 Task: Make in the project BroaderPath an epic 'Software License Management'. Create in the project BroaderPath an epic 'Hardware Asset Management'. Add in the project BroaderPath an epic 'Patch Management'
Action: Mouse moved to (191, 55)
Screenshot: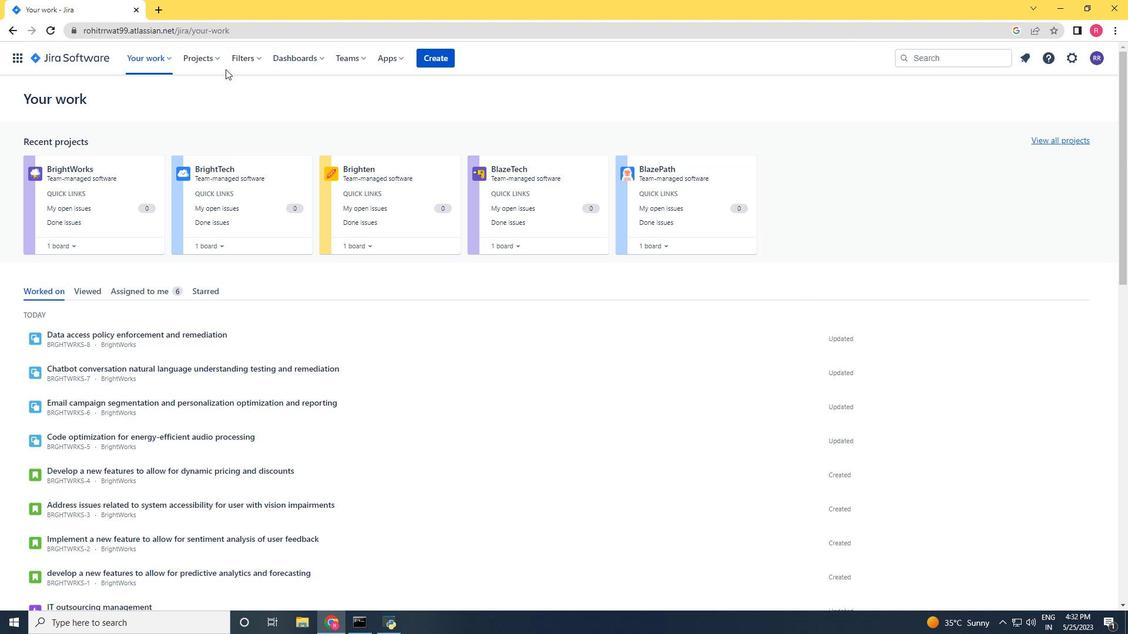 
Action: Mouse pressed left at (191, 55)
Screenshot: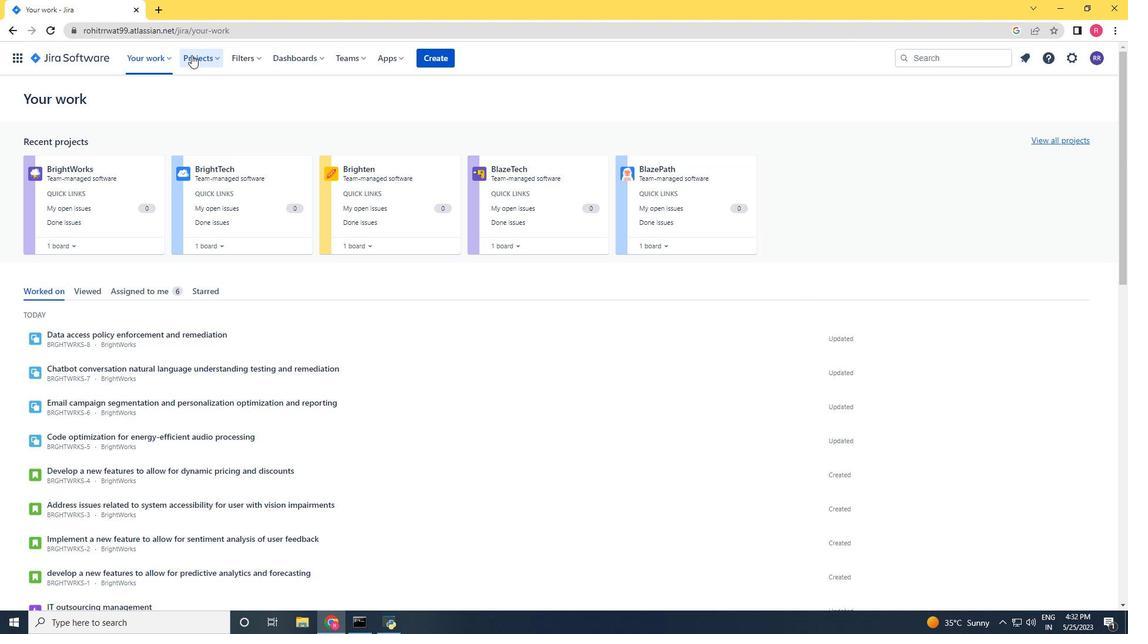 
Action: Mouse moved to (229, 110)
Screenshot: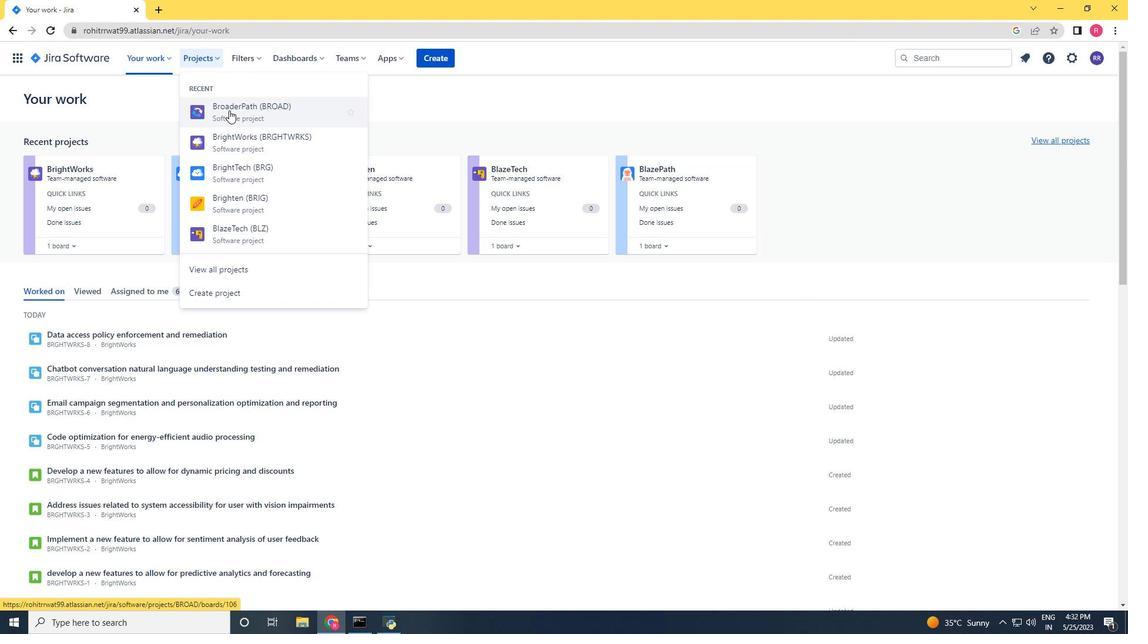 
Action: Mouse pressed left at (229, 110)
Screenshot: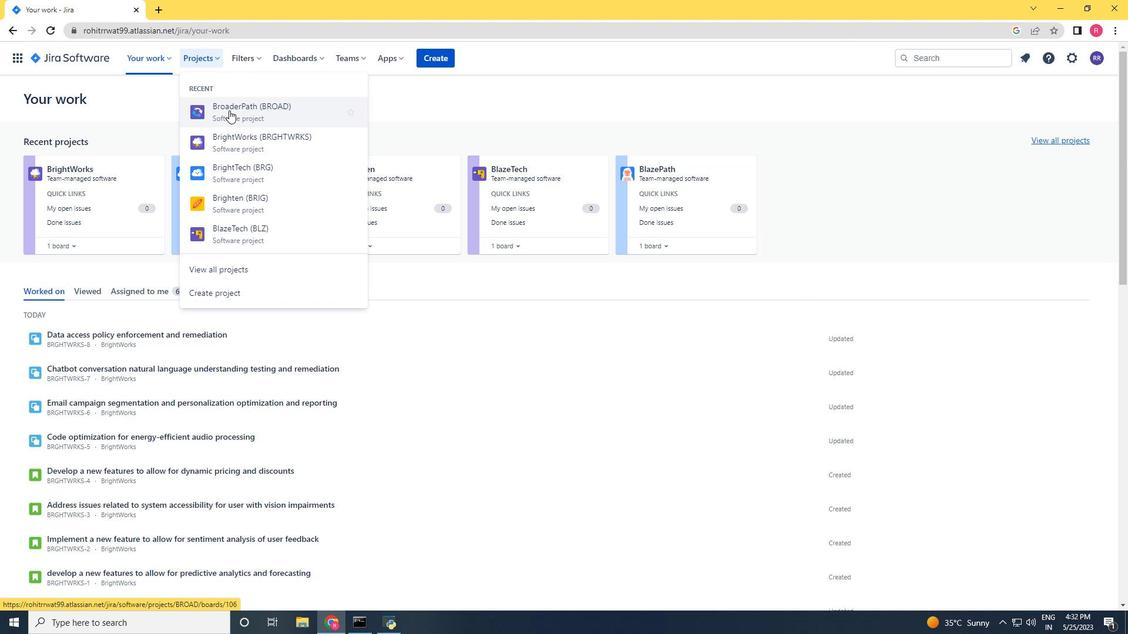 
Action: Mouse moved to (94, 175)
Screenshot: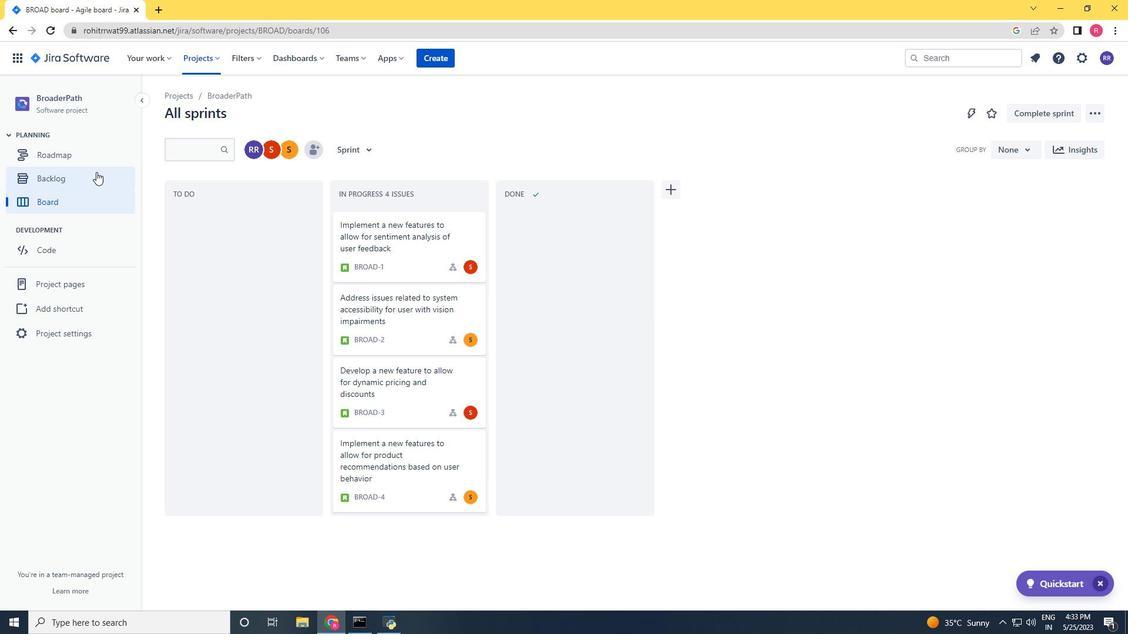 
Action: Mouse pressed left at (94, 175)
Screenshot: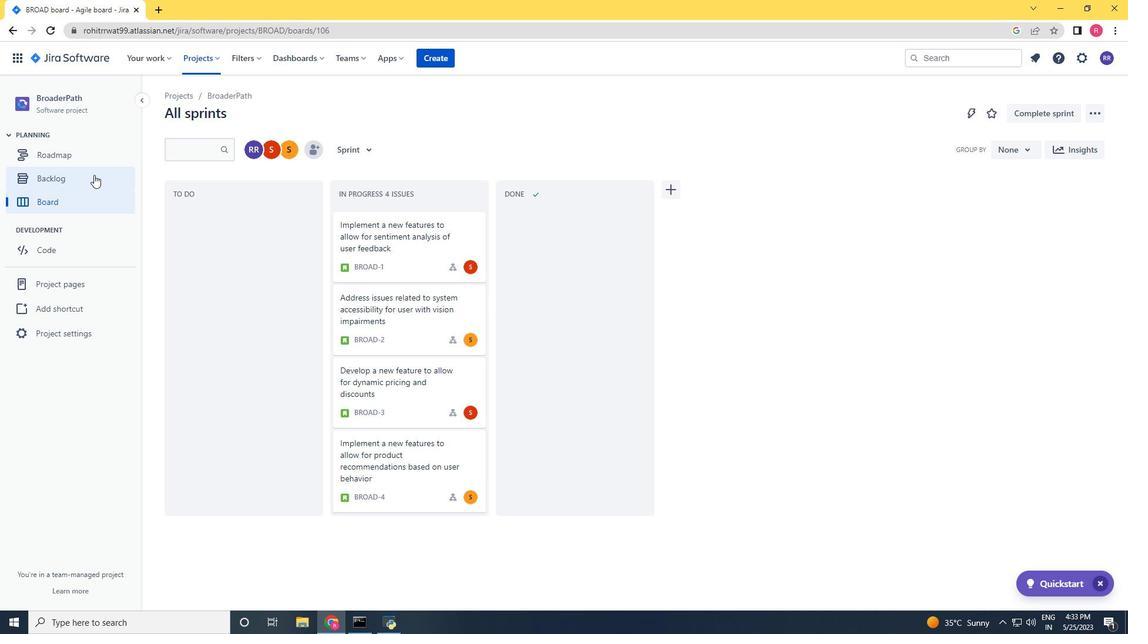 
Action: Mouse moved to (347, 148)
Screenshot: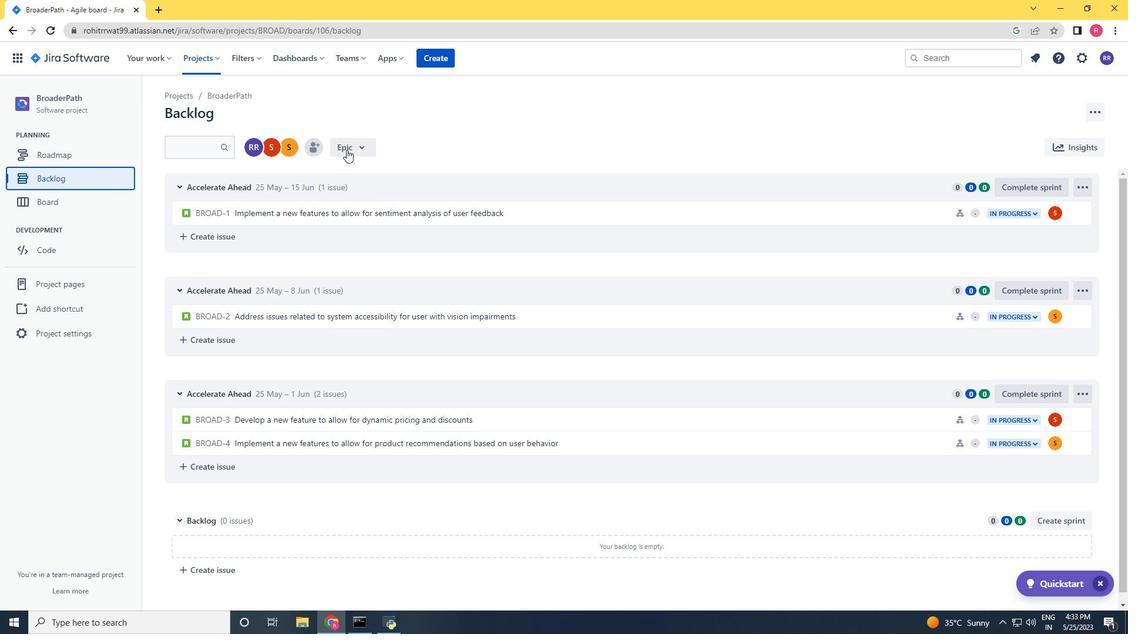 
Action: Mouse pressed left at (347, 148)
Screenshot: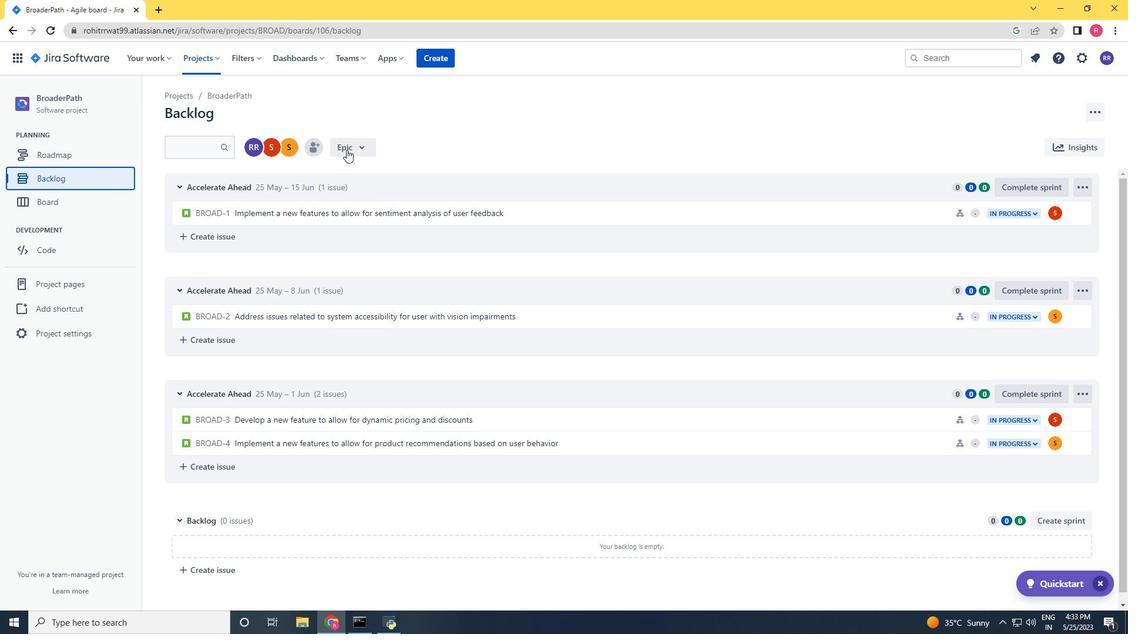 
Action: Mouse moved to (356, 225)
Screenshot: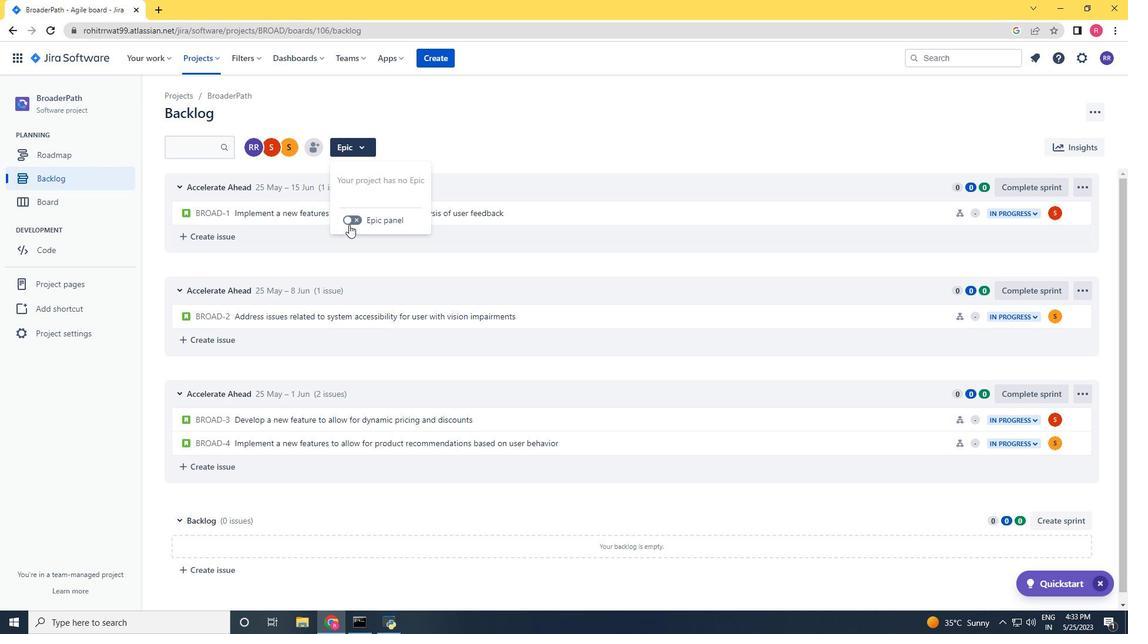 
Action: Mouse pressed left at (356, 225)
Screenshot: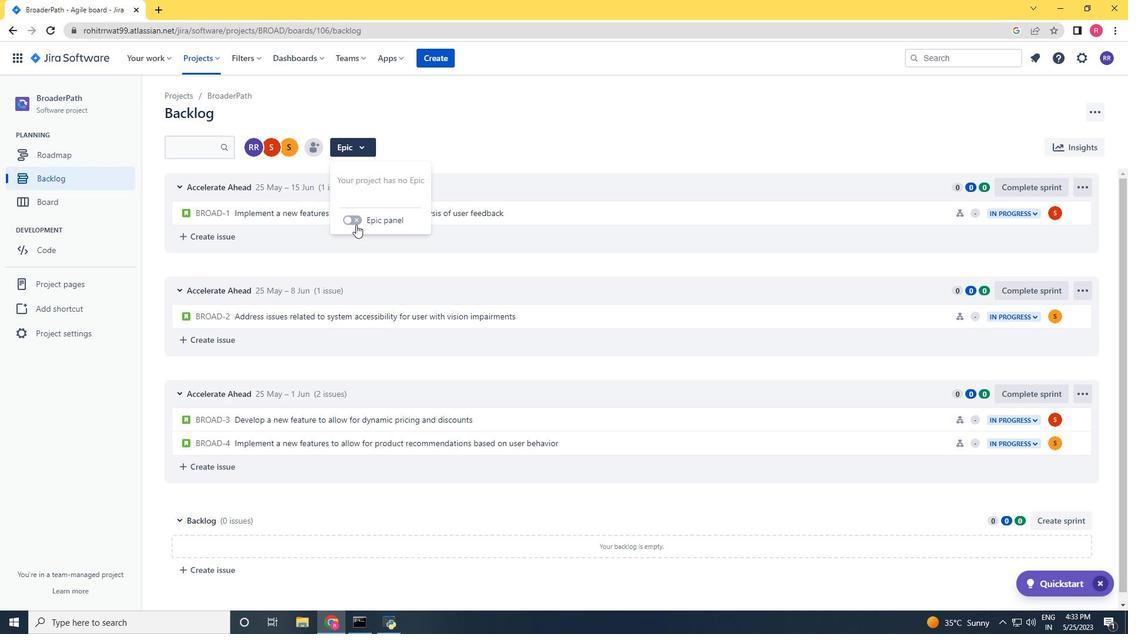 
Action: Mouse moved to (239, 405)
Screenshot: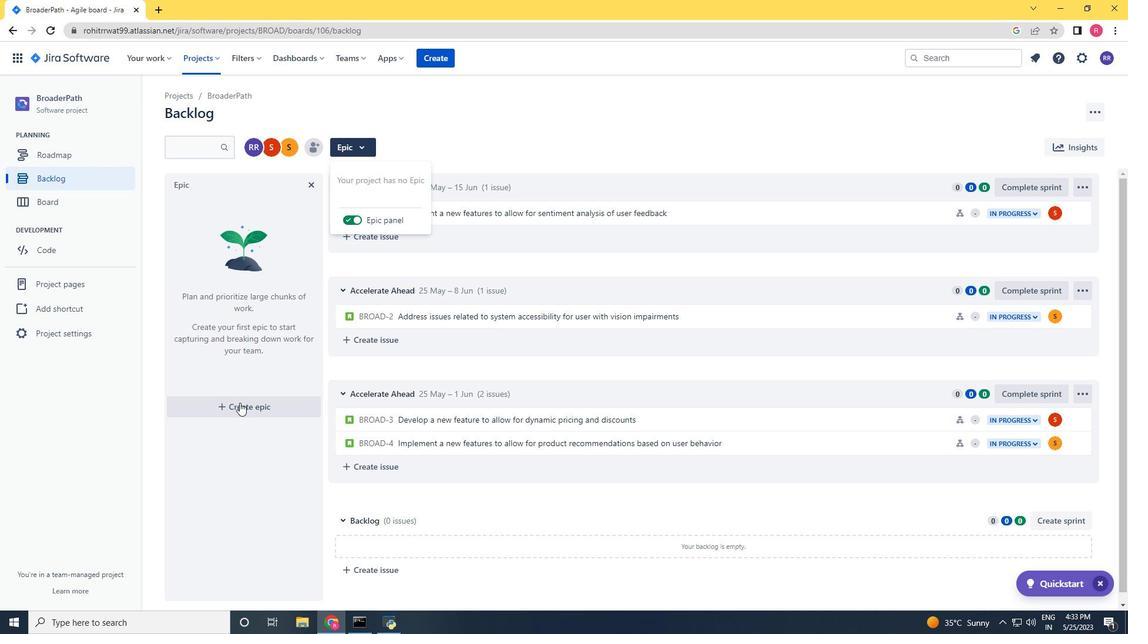 
Action: Mouse pressed left at (239, 405)
Screenshot: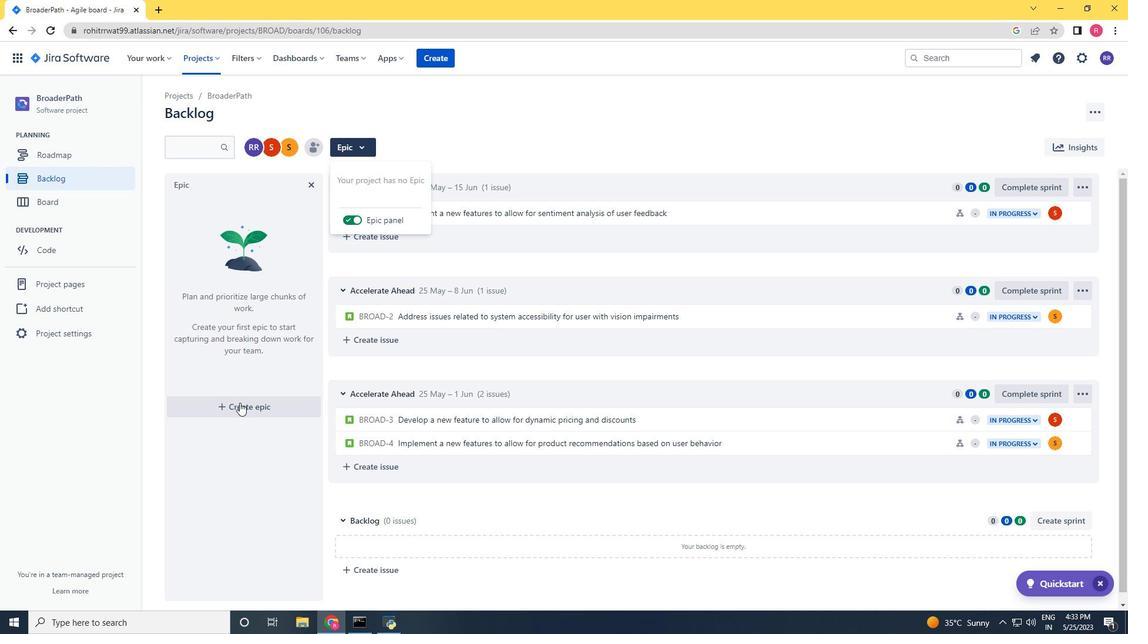 
Action: Mouse moved to (841, 8)
Screenshot: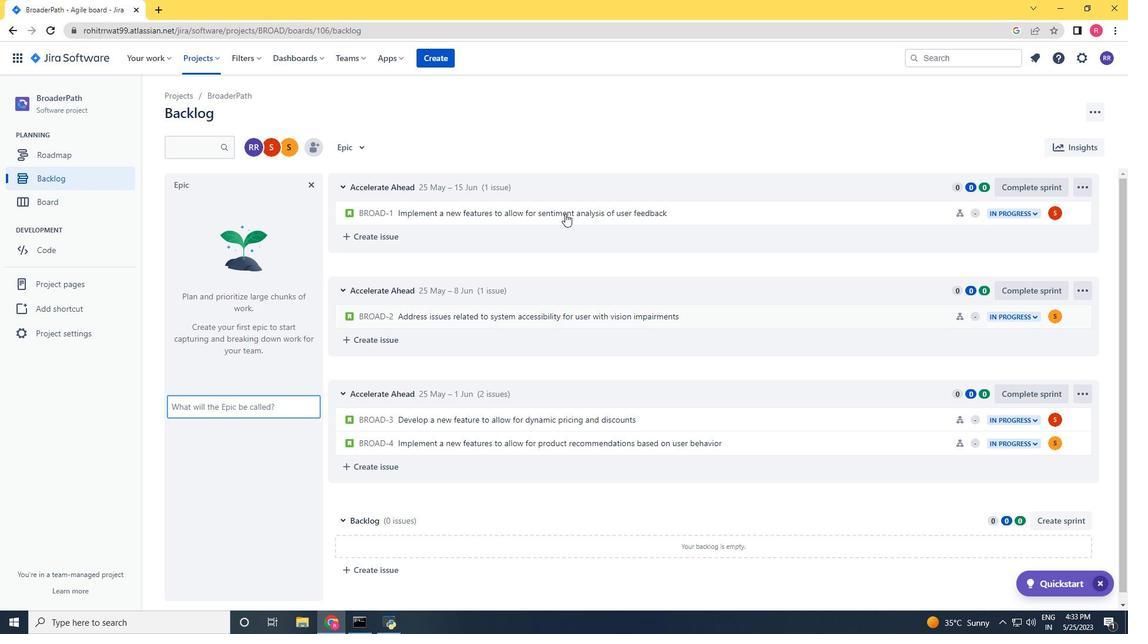 
Action: Key pressed <Key.shift>S
Screenshot: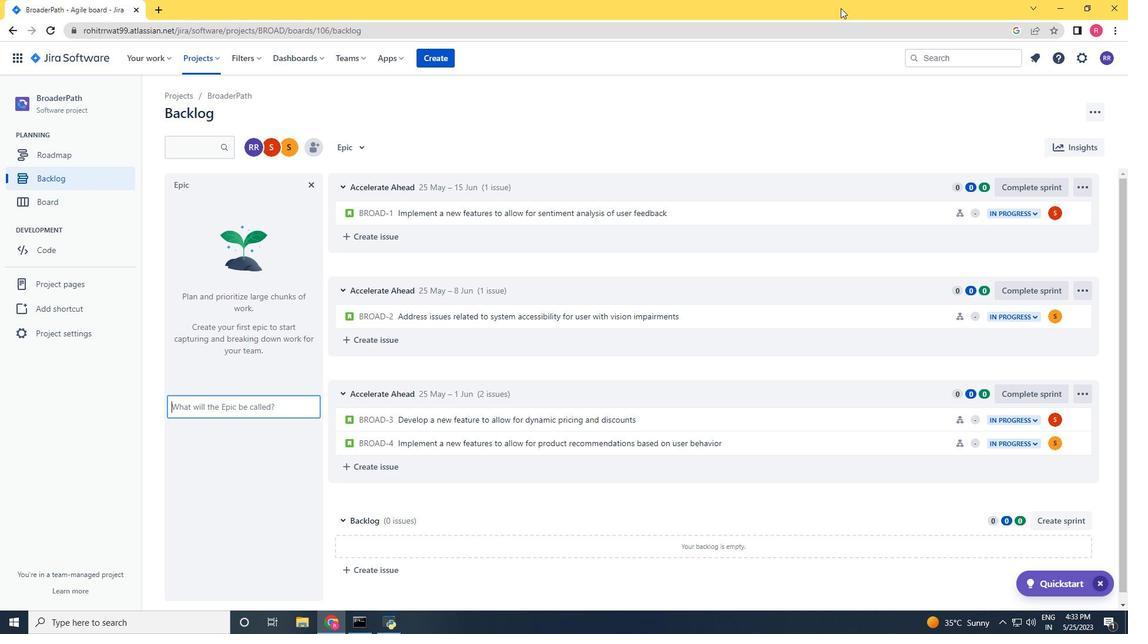 
Action: Mouse moved to (864, 0)
Screenshot: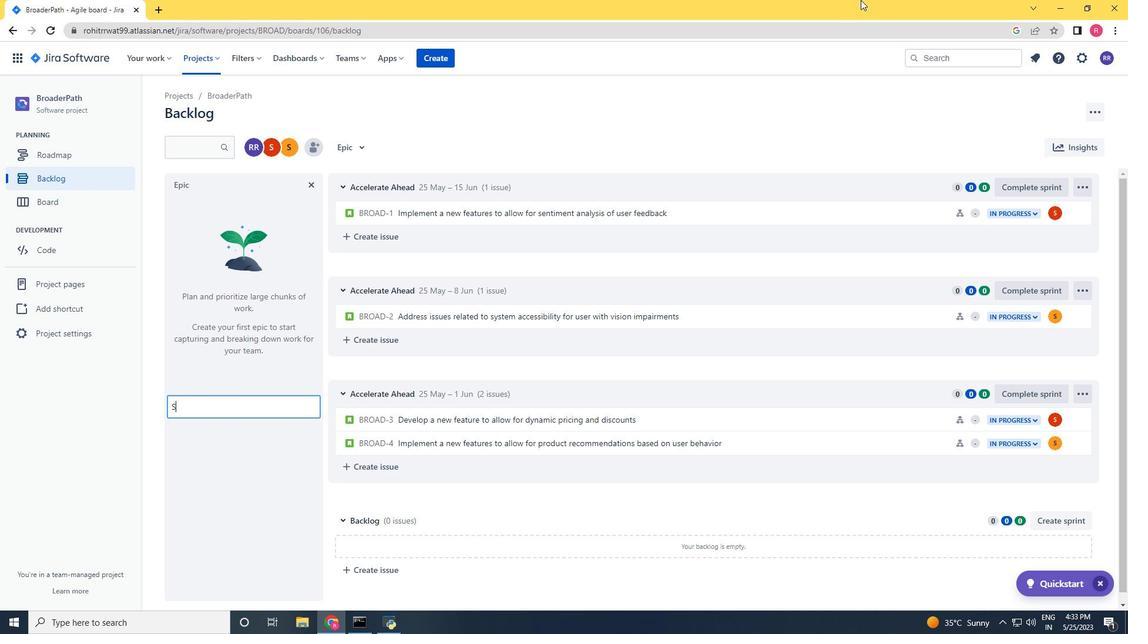 
Action: Key pressed o
Screenshot: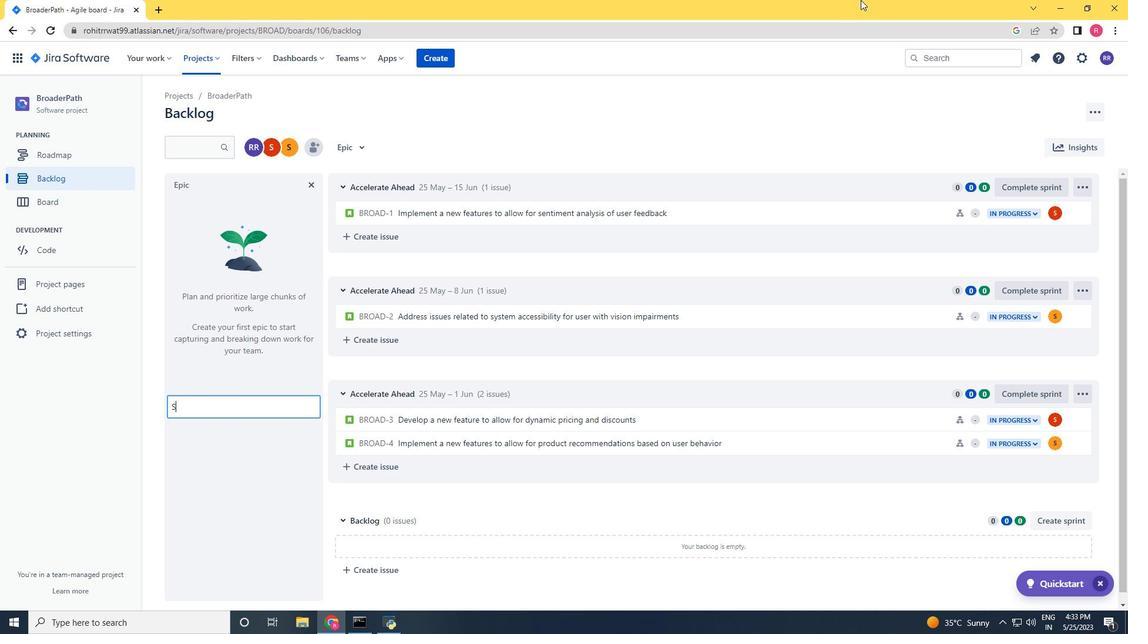 
Action: Mouse moved to (872, 0)
Screenshot: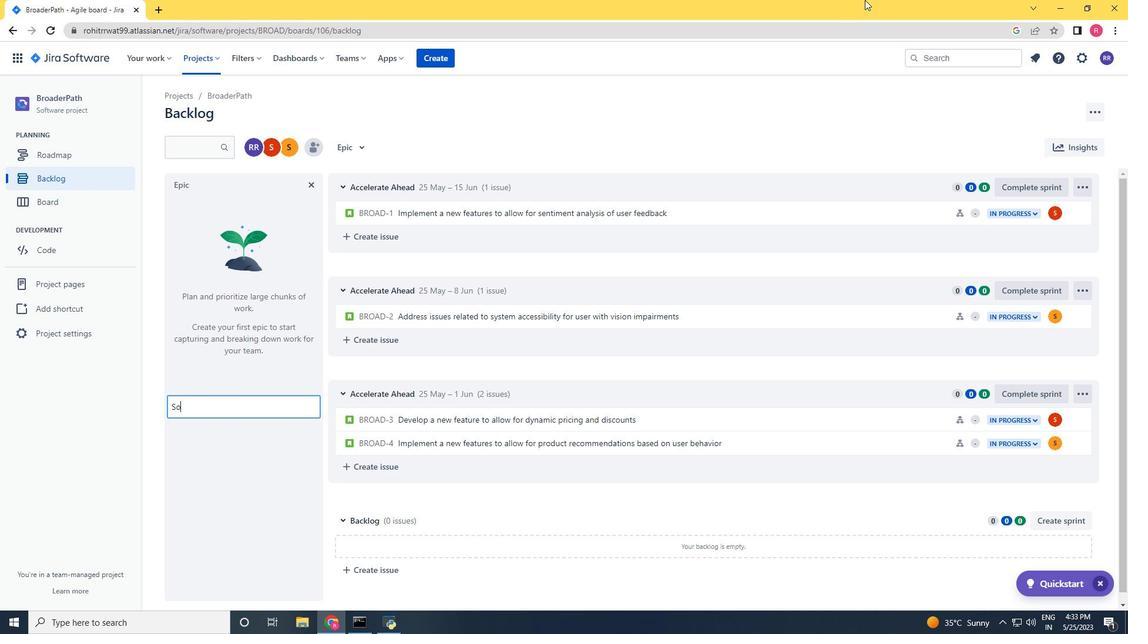 
Action: Key pressed ftware<Key.space><Key.shift>License<Key.space><Key.shift>Management<Key.space><Key.enter><Key.shift><Key.shift>Hardware<Key.space><Key.shift>Asset<Key.space><Key.shift><Key.shift><Key.shift>Management<Key.space><Key.enter><Key.shift><Key.shift><Key.shift><Key.shift><Key.shift><Key.shift><Key.shift><Key.shift><Key.shift>Patch<Key.space><Key.shift>Management<Key.enter>
Screenshot: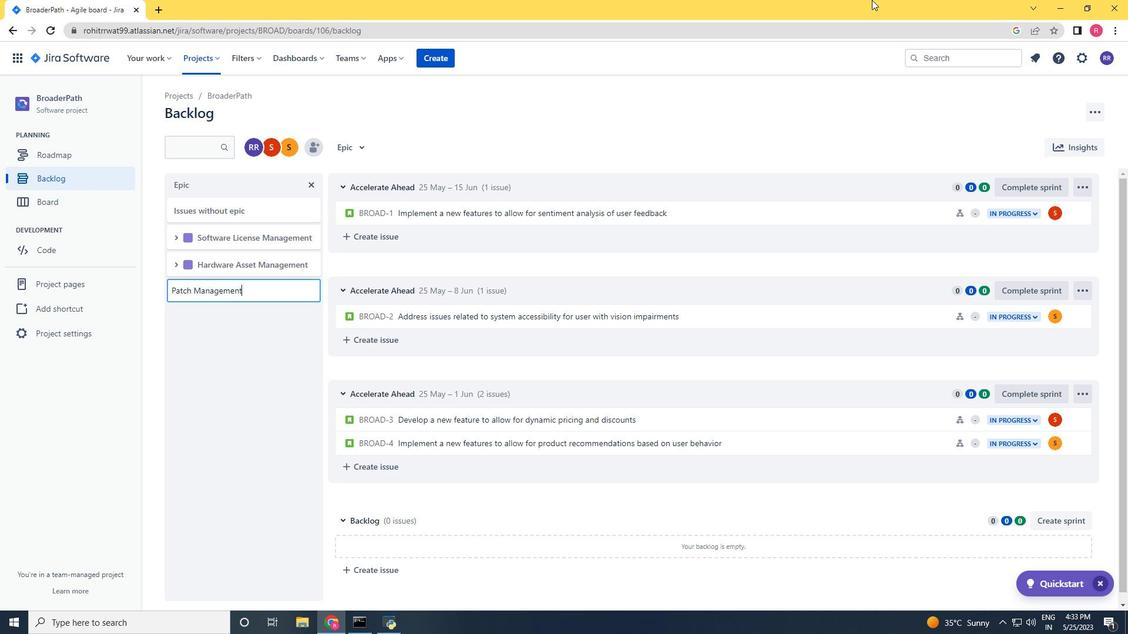 
Action: Mouse moved to (589, 353)
Screenshot: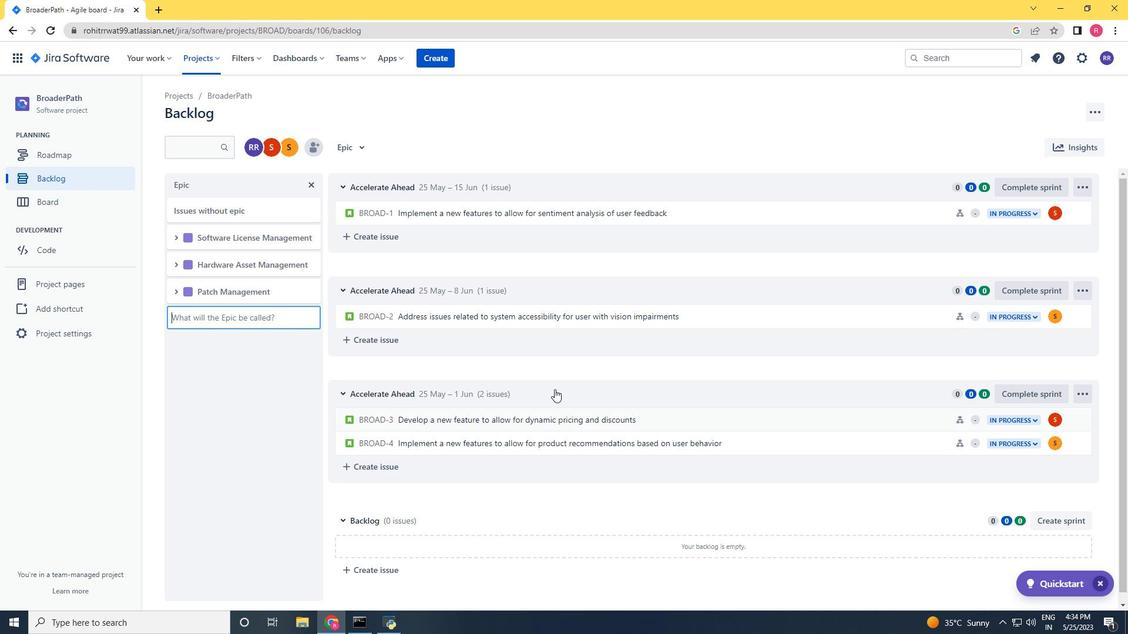 
Action: Mouse scrolled (589, 352) with delta (0, 0)
Screenshot: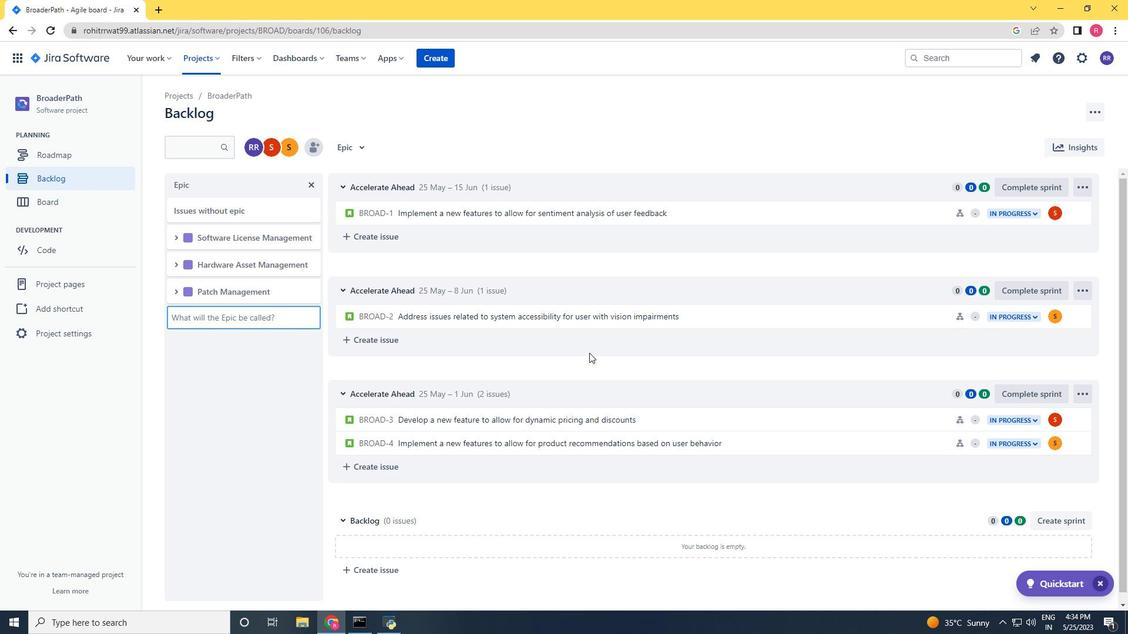 
Action: Mouse scrolled (589, 352) with delta (0, 0)
Screenshot: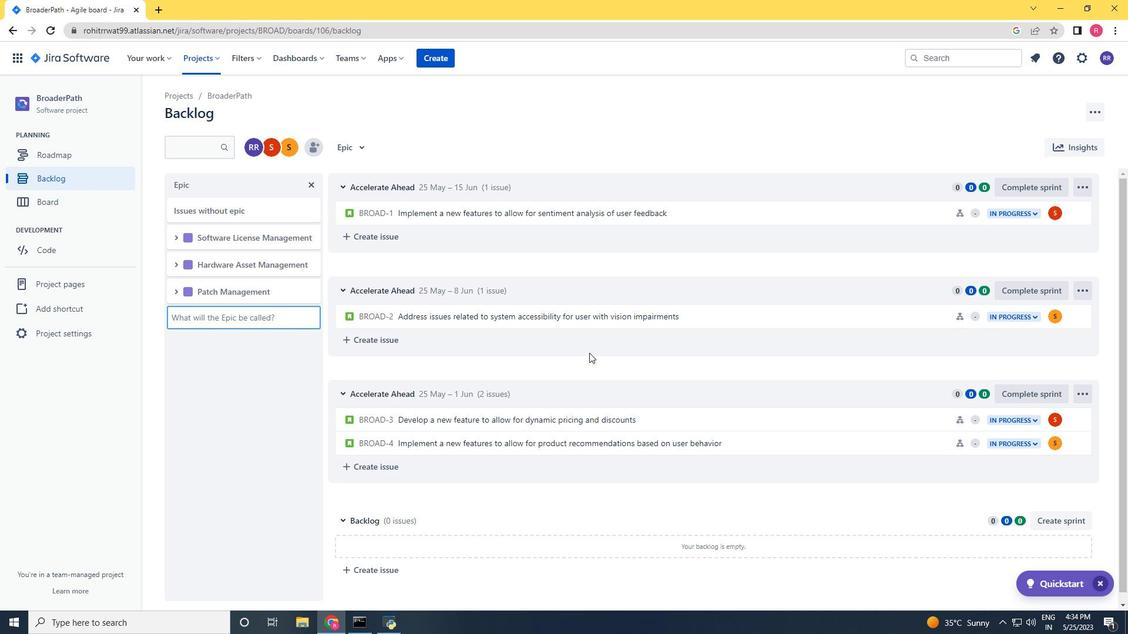 
Action: Mouse scrolled (589, 353) with delta (0, 0)
Screenshot: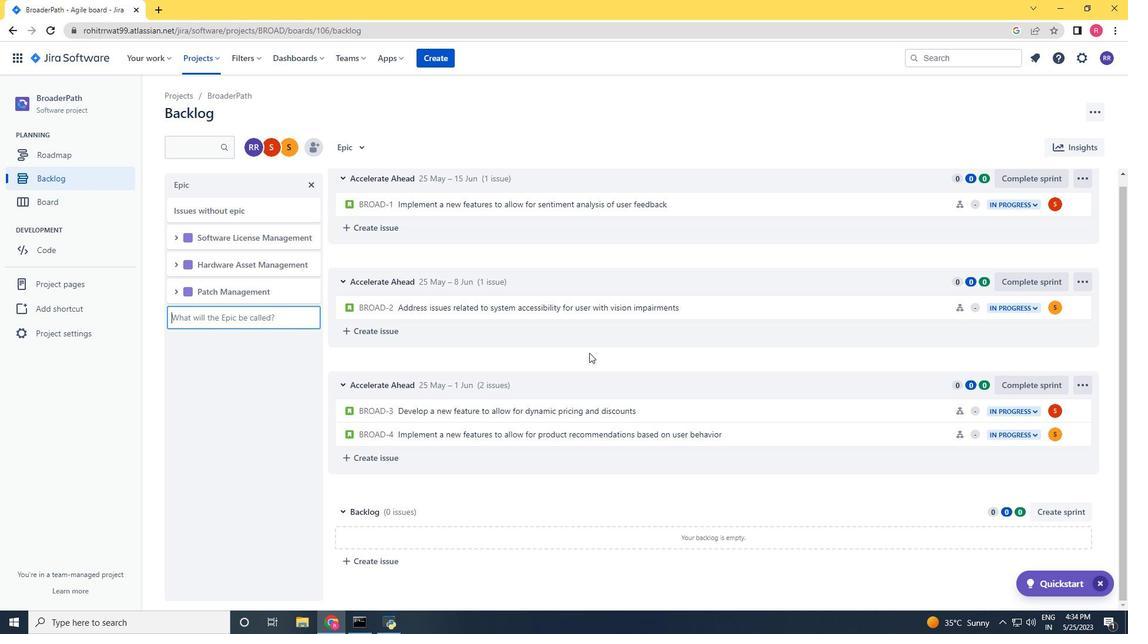 
Action: Mouse scrolled (589, 353) with delta (0, 0)
Screenshot: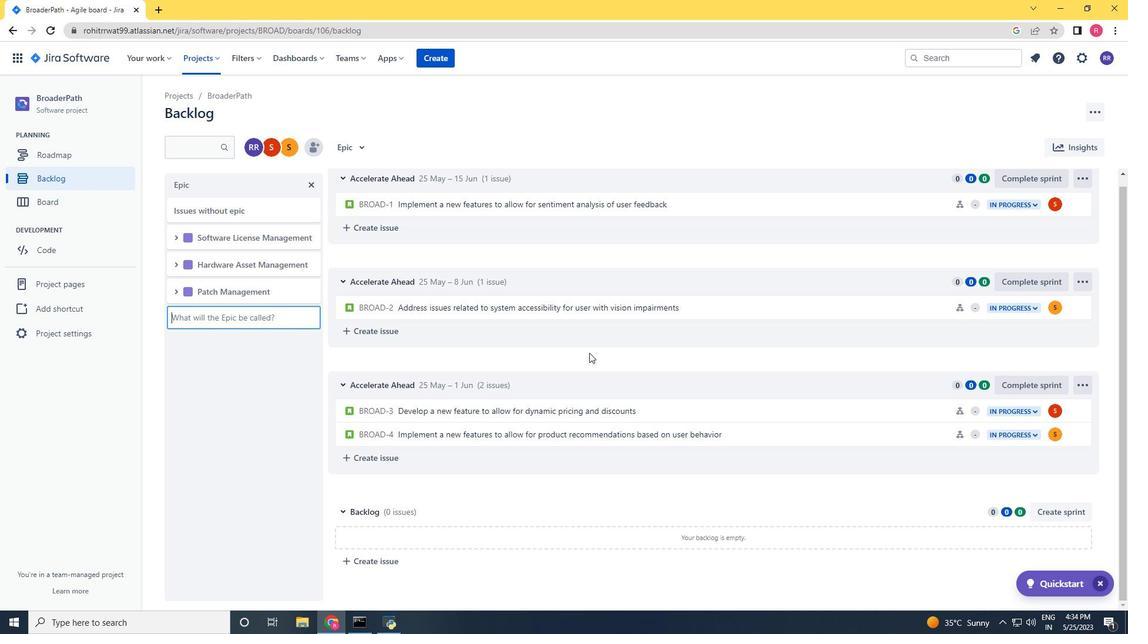 
Action: Mouse scrolled (589, 353) with delta (0, 0)
Screenshot: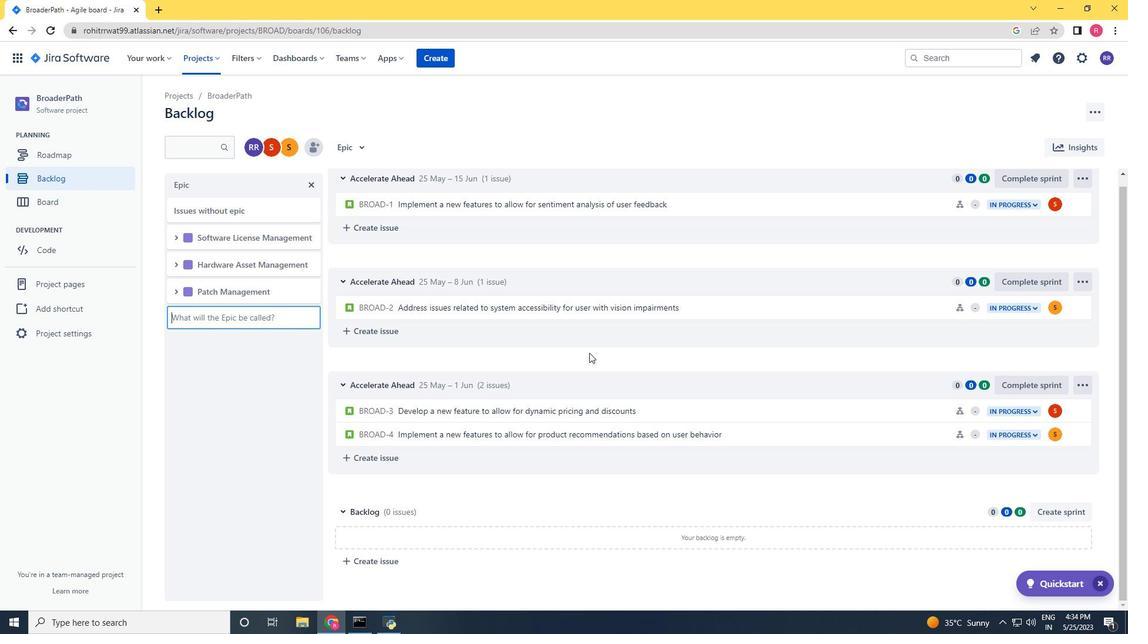 
Action: Mouse moved to (176, 236)
Screenshot: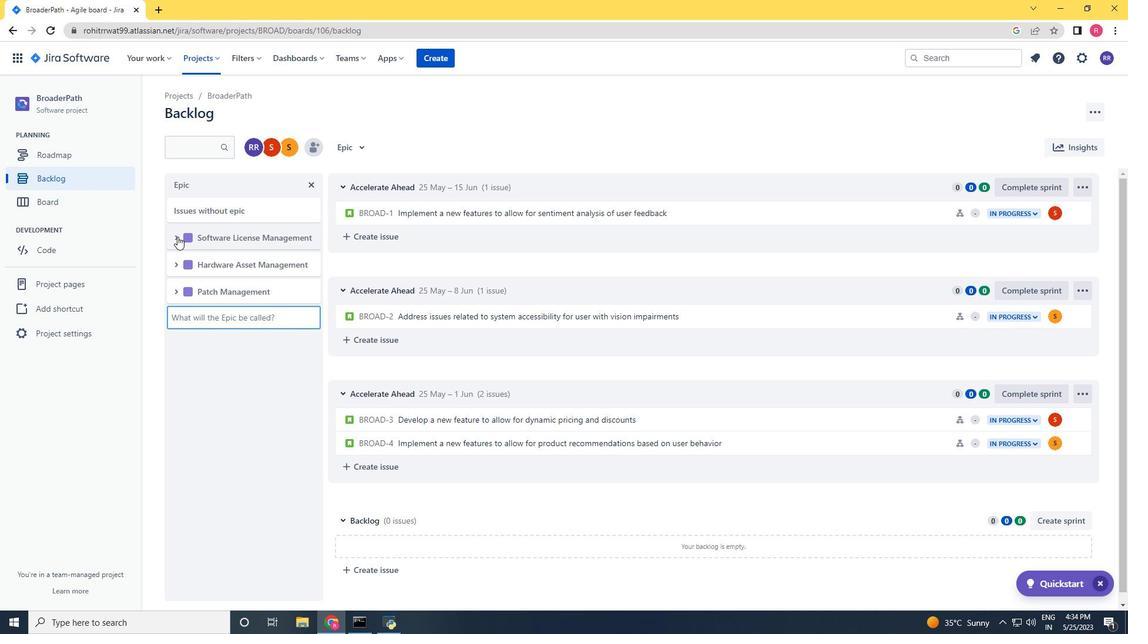
Action: Mouse pressed left at (176, 236)
Screenshot: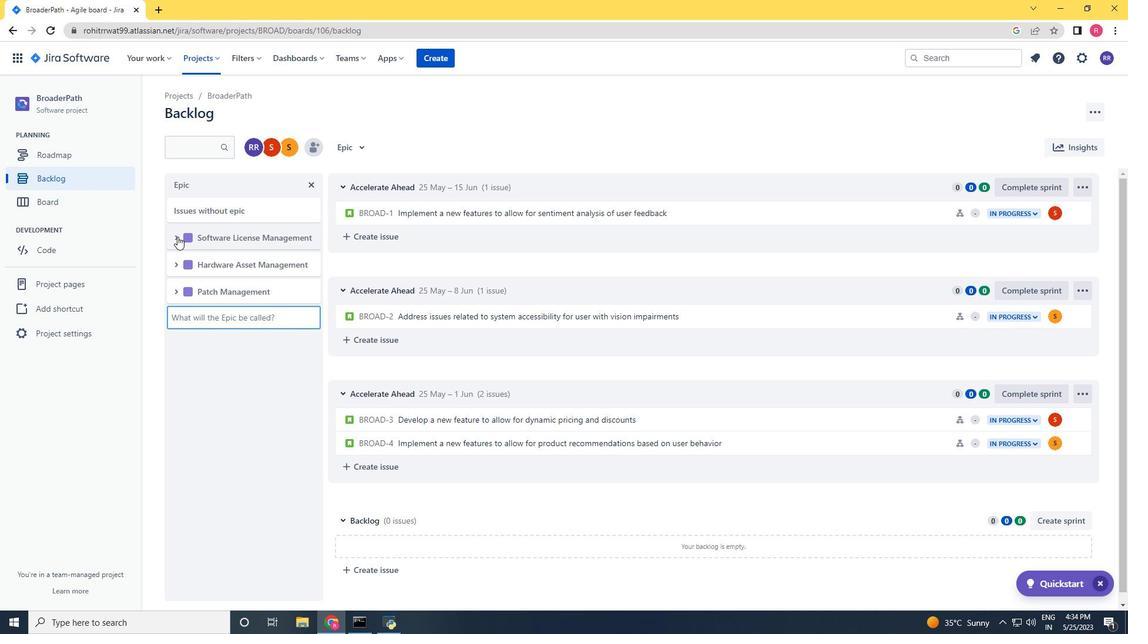 
Action: Mouse moved to (176, 363)
Screenshot: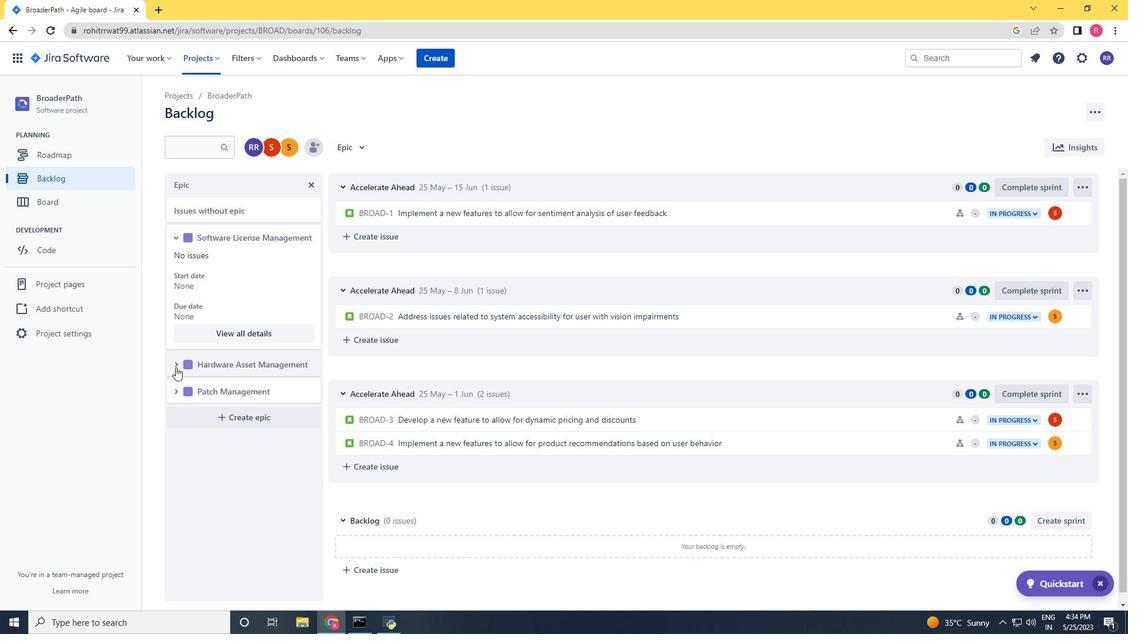 
Action: Mouse pressed left at (176, 363)
Screenshot: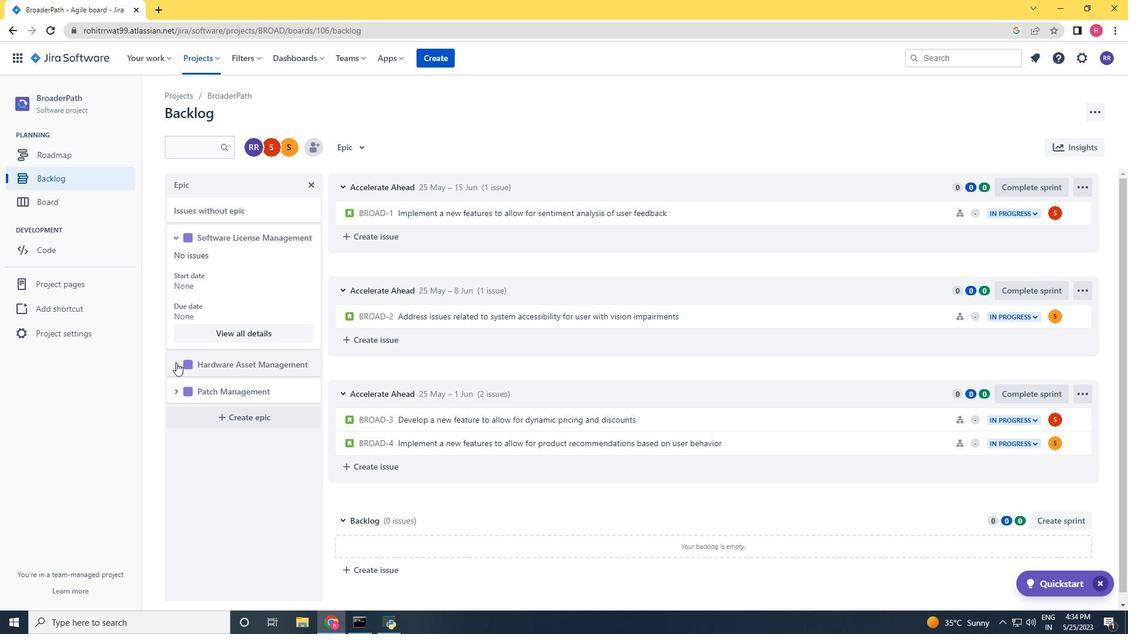
Action: Mouse moved to (176, 493)
Screenshot: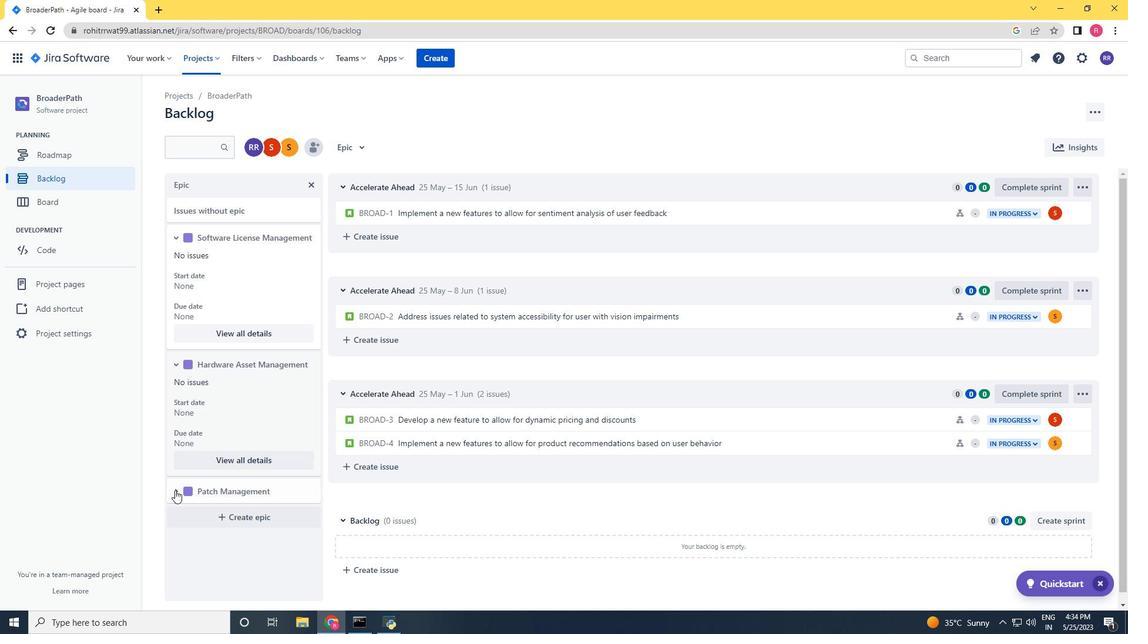 
Action: Mouse pressed left at (176, 493)
Screenshot: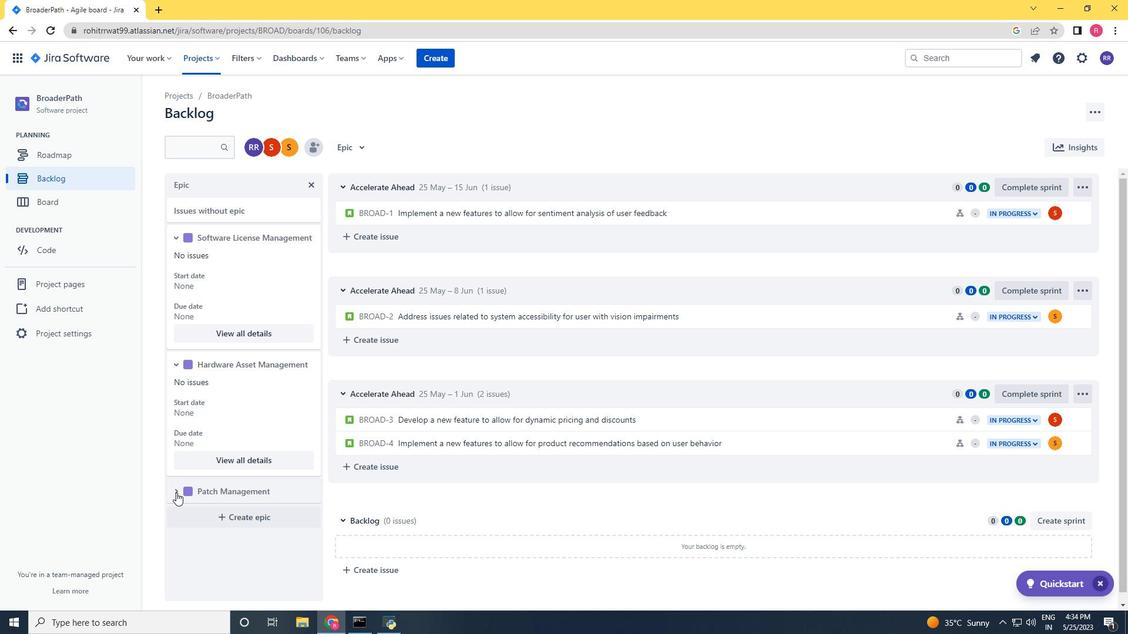 
Action: Mouse moved to (177, 493)
Screenshot: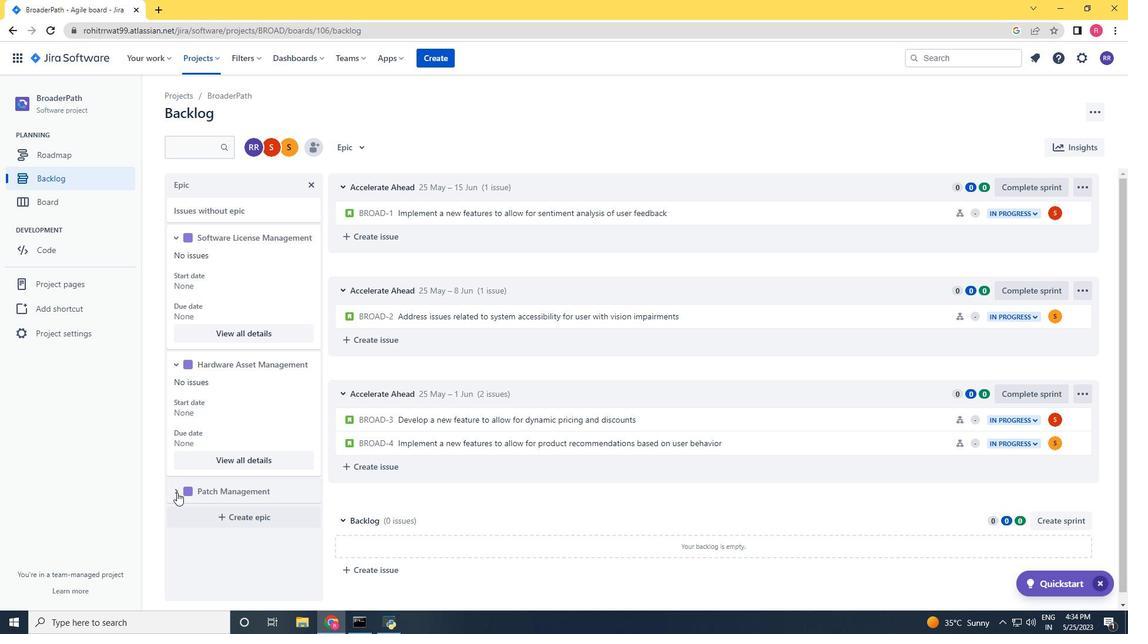 
